 Task: Create a due date automation trigger when advanced on, on the tuesday after a card is due add dates not starting this month at 11:00 AM.
Action: Mouse moved to (919, 97)
Screenshot: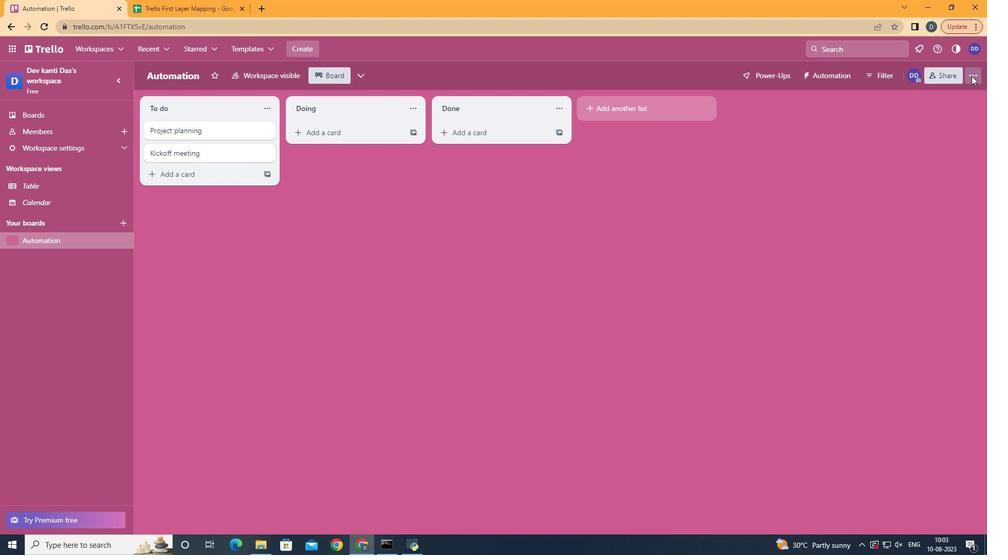 
Action: Mouse pressed left at (919, 97)
Screenshot: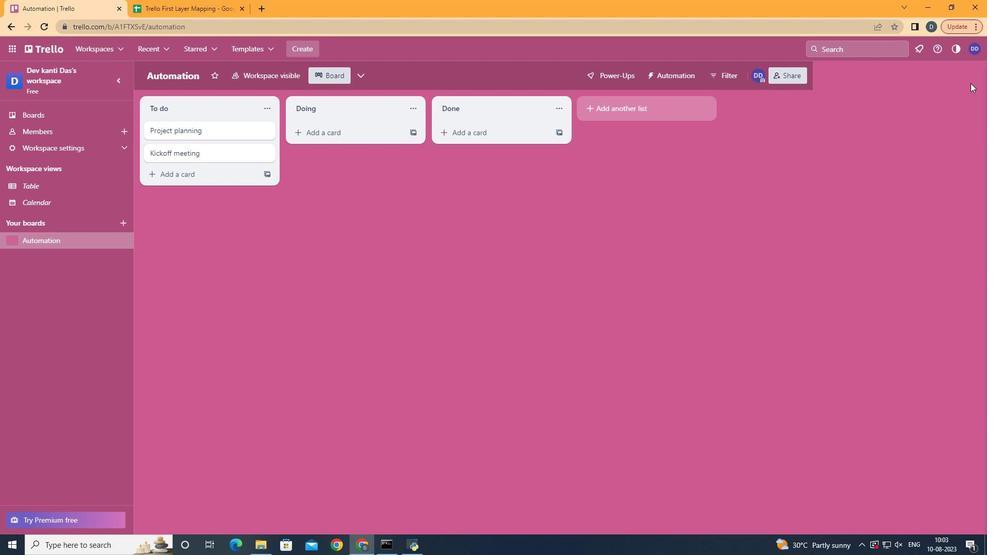 
Action: Mouse moved to (880, 223)
Screenshot: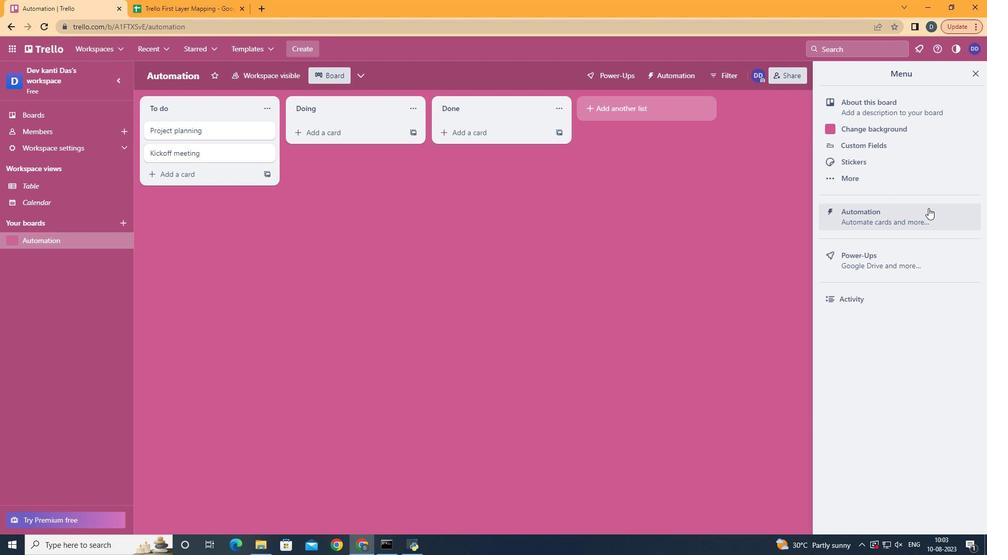 
Action: Mouse pressed left at (880, 223)
Screenshot: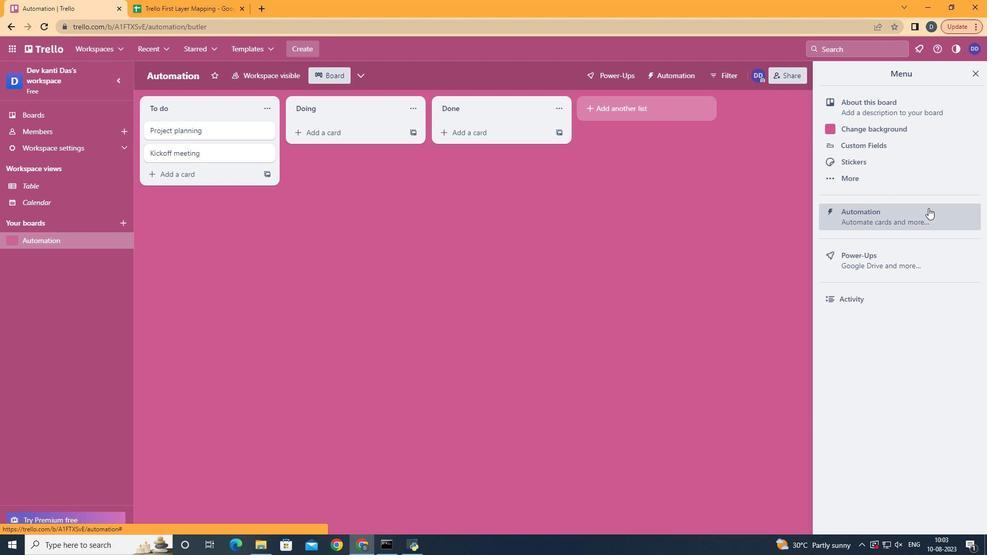 
Action: Mouse moved to (197, 226)
Screenshot: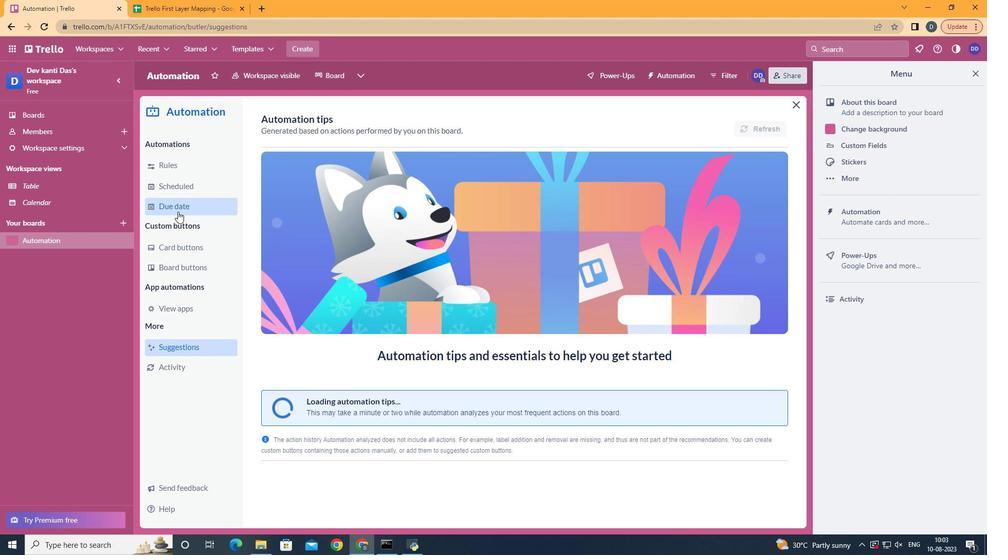 
Action: Mouse pressed left at (197, 226)
Screenshot: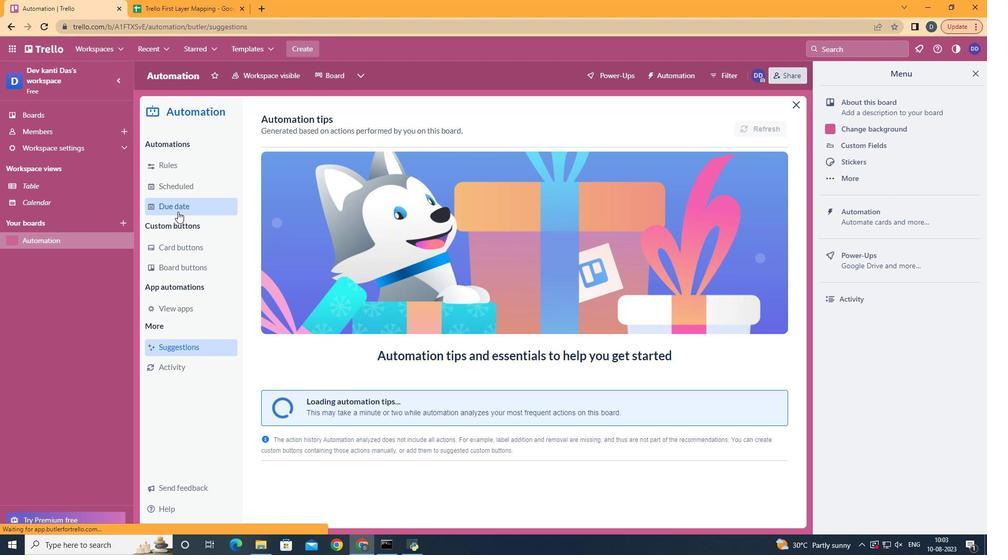 
Action: Mouse moved to (694, 138)
Screenshot: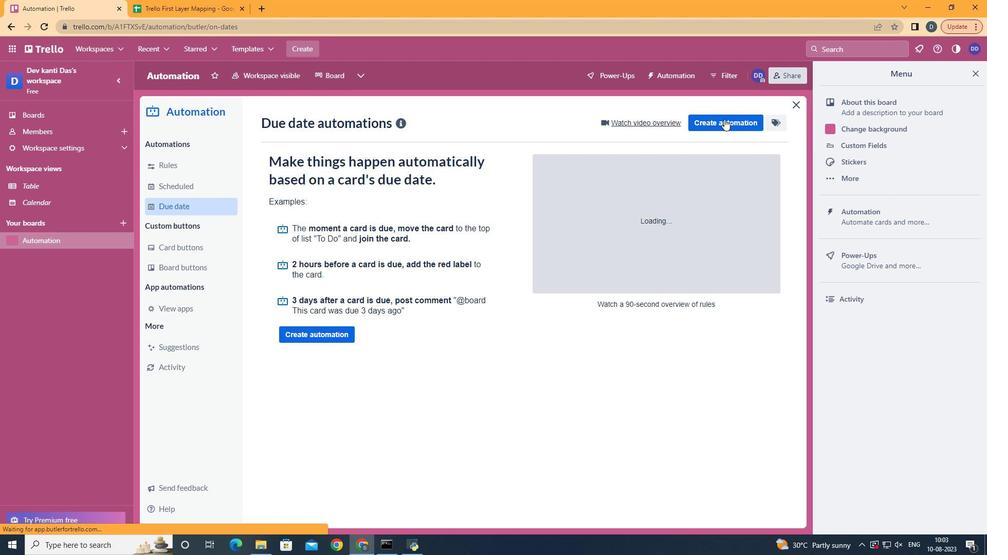 
Action: Mouse pressed left at (694, 138)
Screenshot: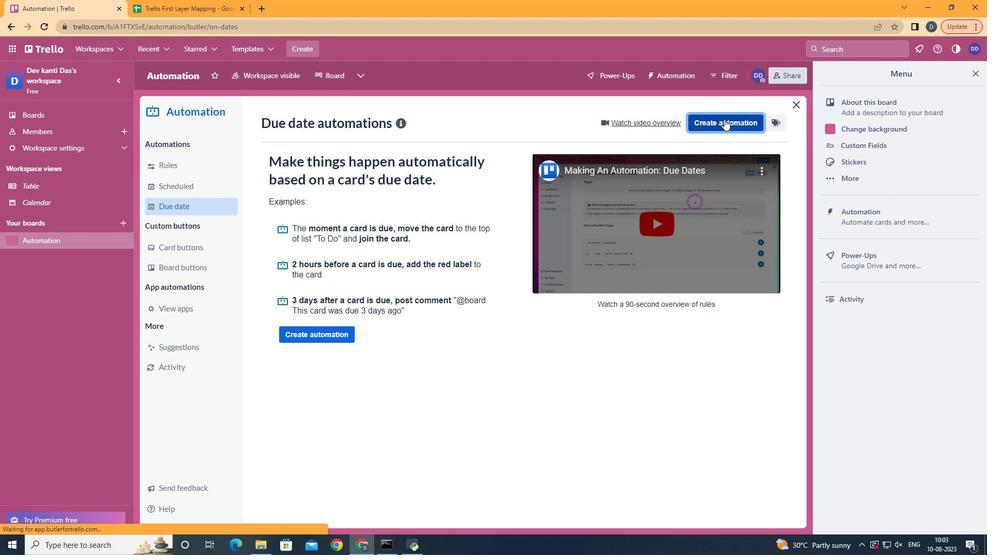 
Action: Mouse moved to (543, 242)
Screenshot: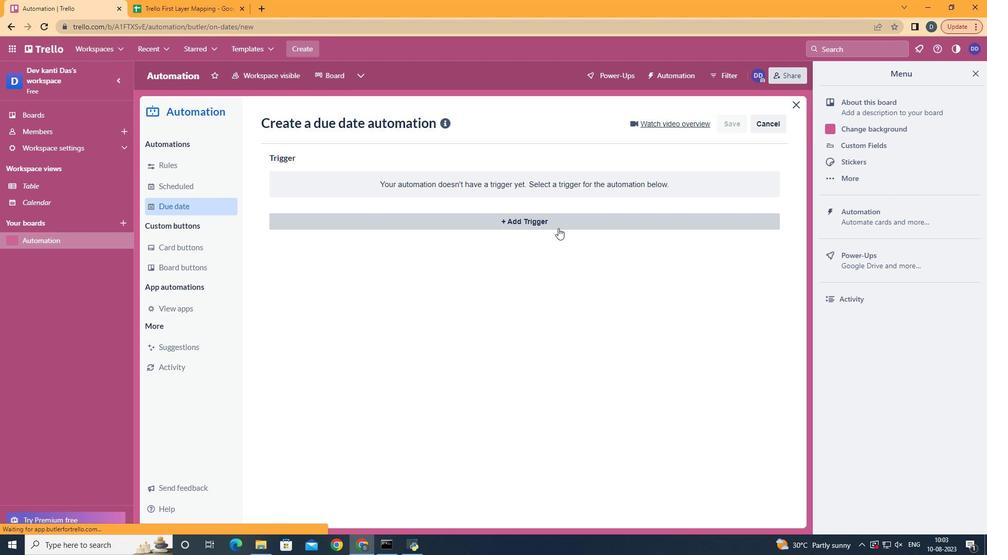 
Action: Mouse pressed left at (543, 242)
Screenshot: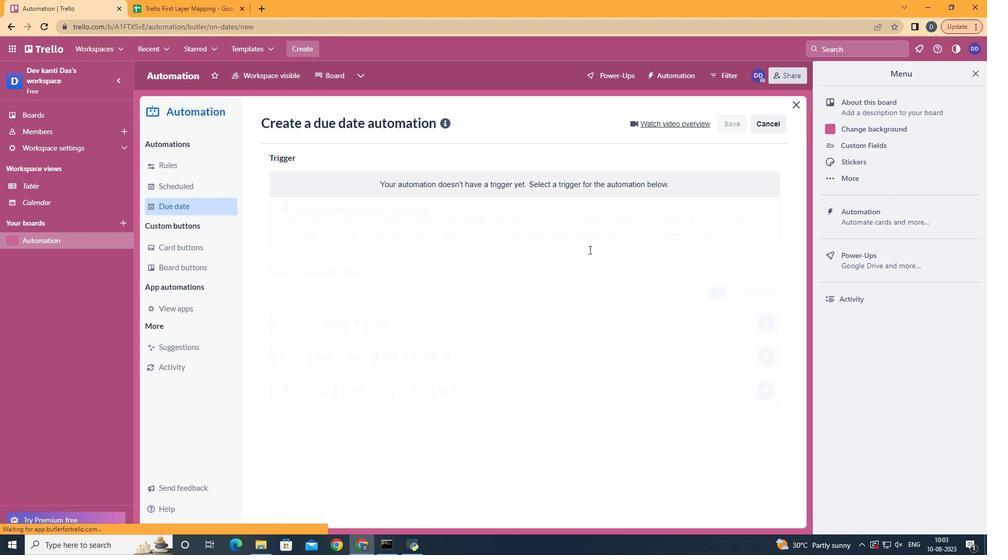 
Action: Mouse moved to (340, 303)
Screenshot: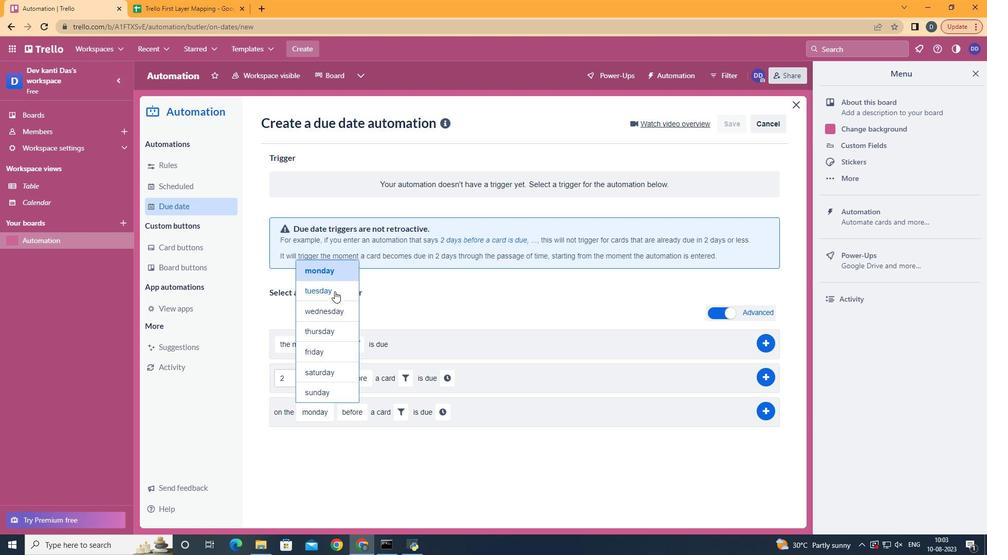 
Action: Mouse pressed left at (340, 303)
Screenshot: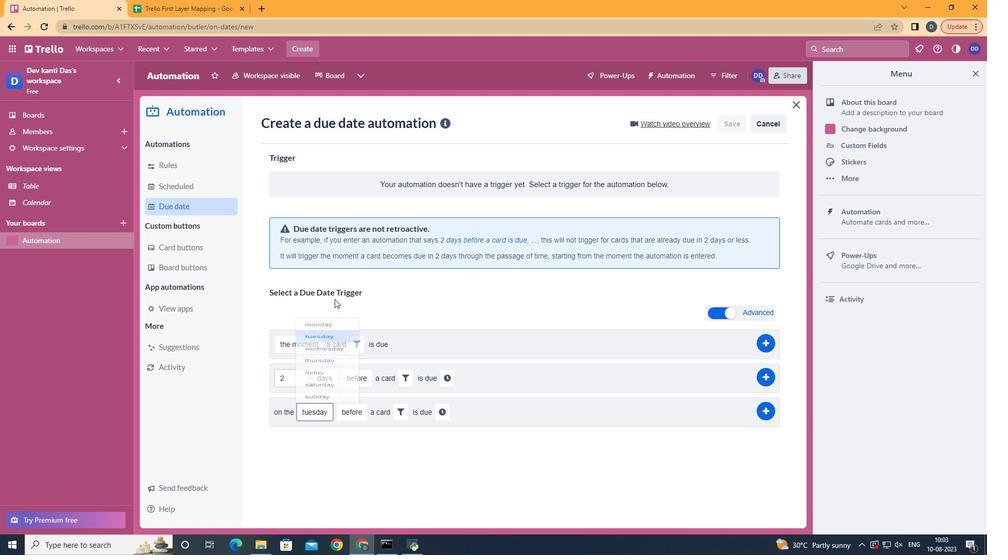 
Action: Mouse moved to (364, 457)
Screenshot: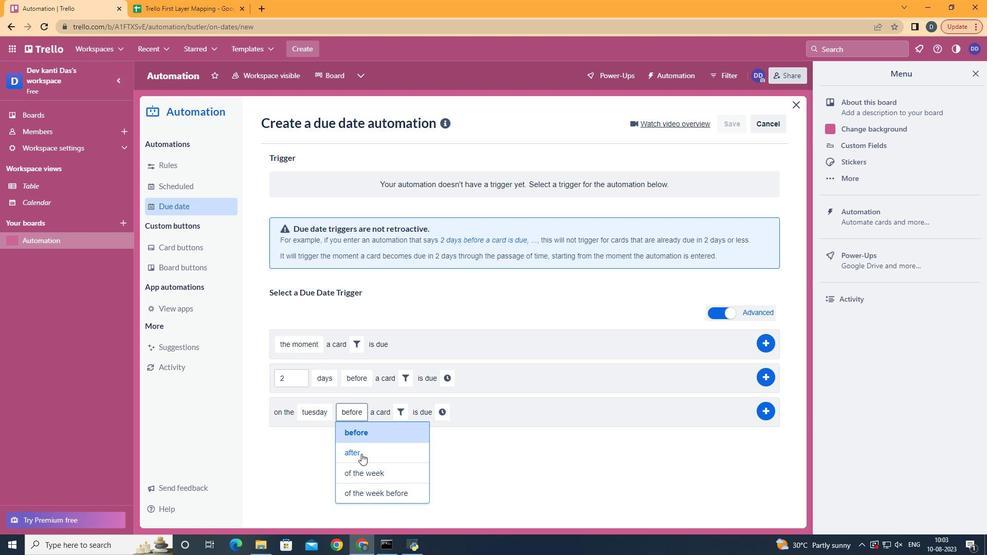 
Action: Mouse pressed left at (364, 457)
Screenshot: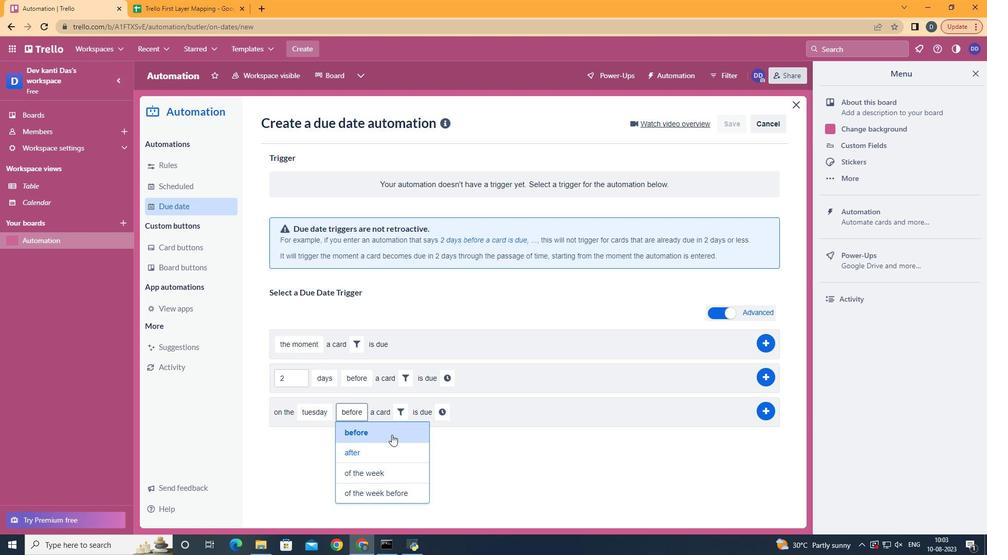 
Action: Mouse moved to (396, 421)
Screenshot: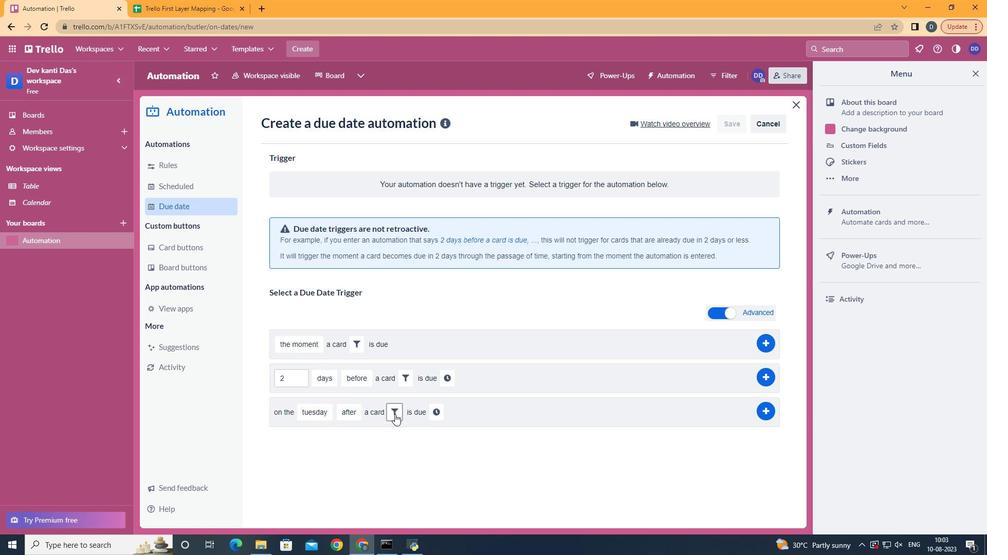 
Action: Mouse pressed left at (396, 421)
Screenshot: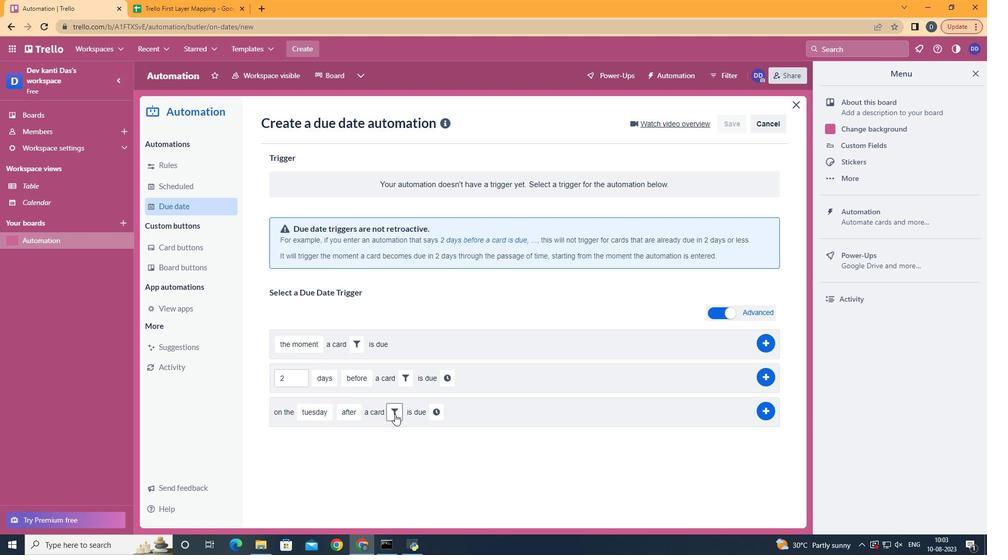 
Action: Mouse moved to (442, 446)
Screenshot: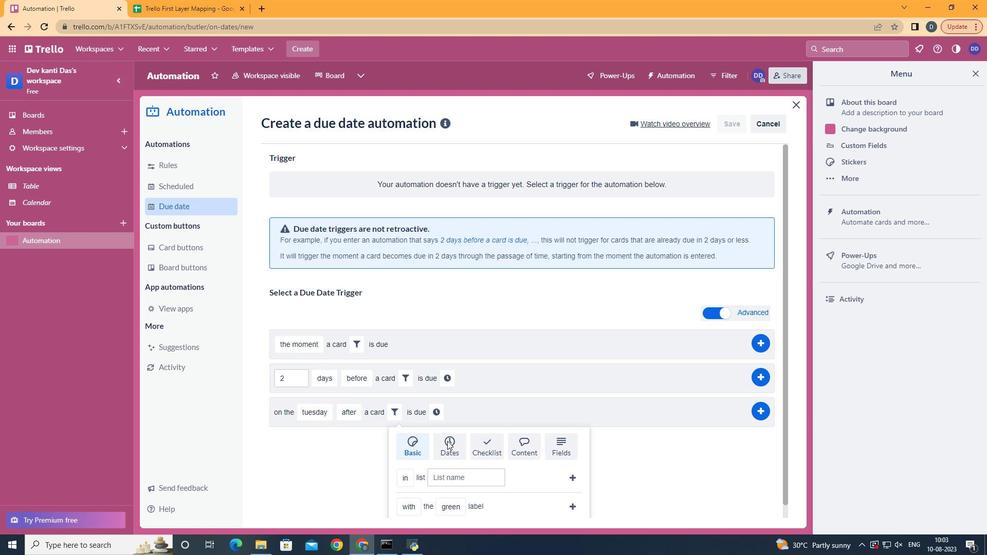 
Action: Mouse pressed left at (442, 446)
Screenshot: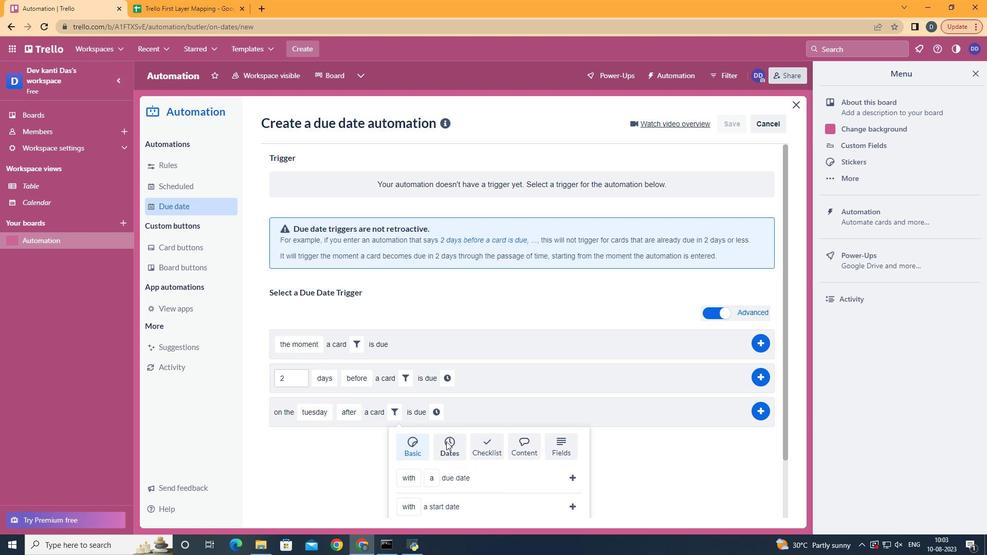 
Action: Mouse moved to (441, 446)
Screenshot: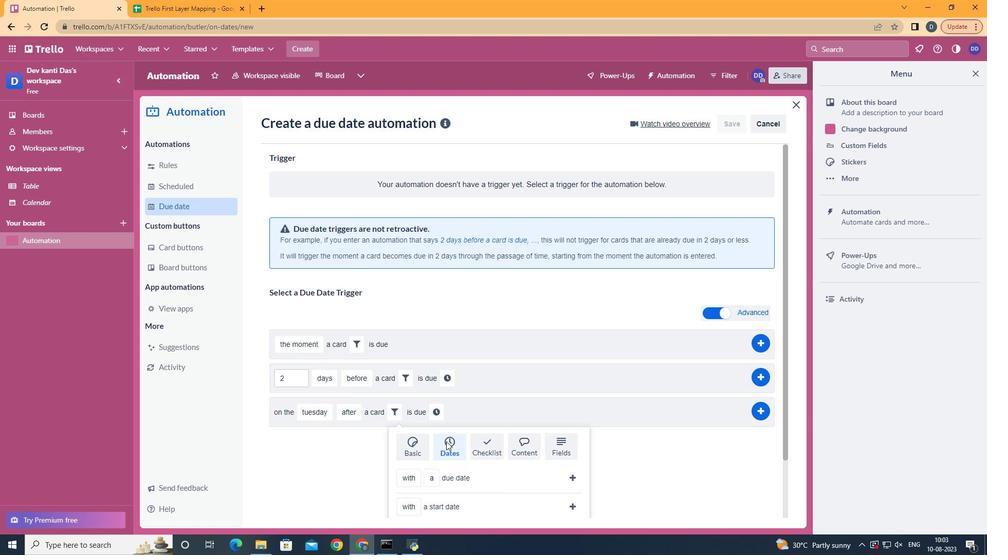 
Action: Mouse scrolled (441, 446) with delta (0, 0)
Screenshot: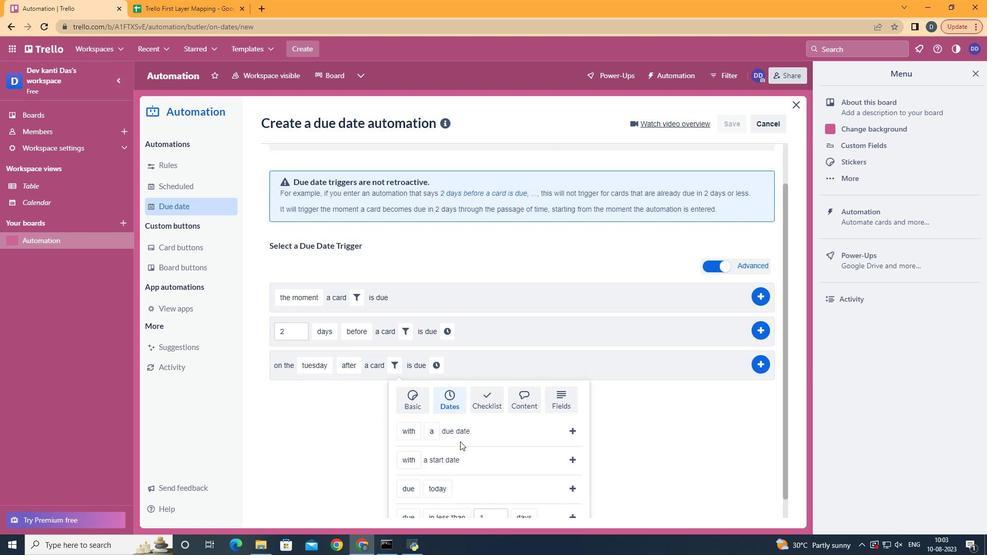 
Action: Mouse scrolled (441, 446) with delta (0, 0)
Screenshot: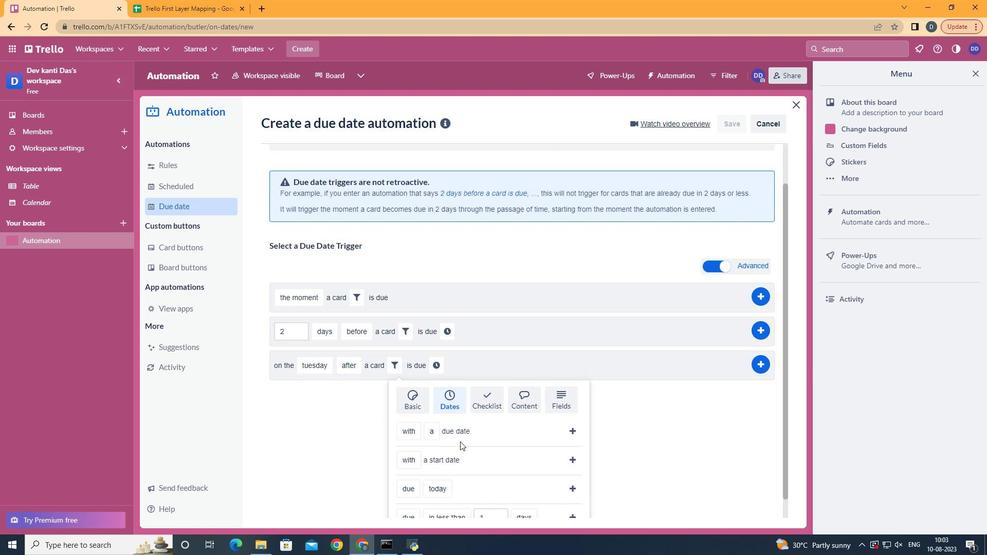 
Action: Mouse scrolled (441, 446) with delta (0, 0)
Screenshot: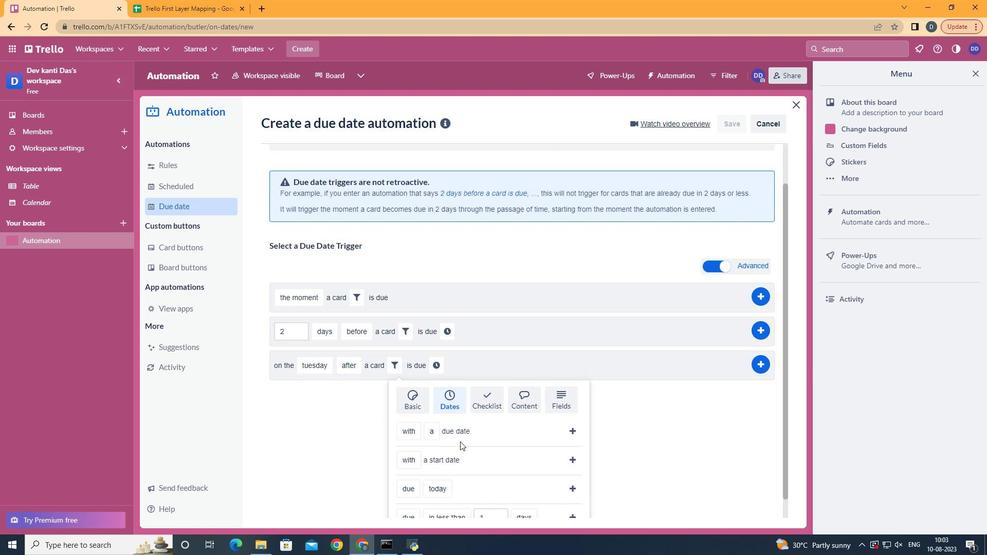 
Action: Mouse scrolled (441, 446) with delta (0, 0)
Screenshot: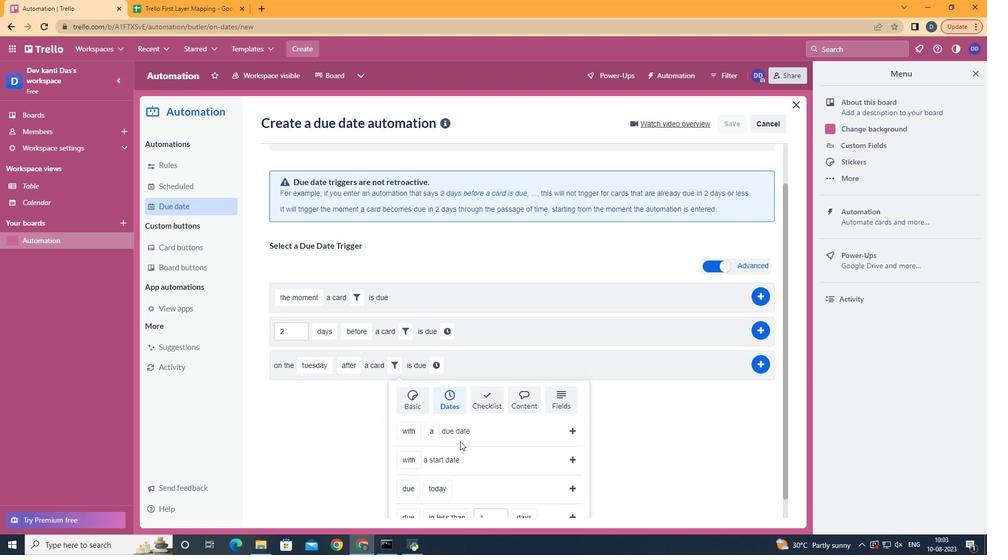 
Action: Mouse moved to (418, 448)
Screenshot: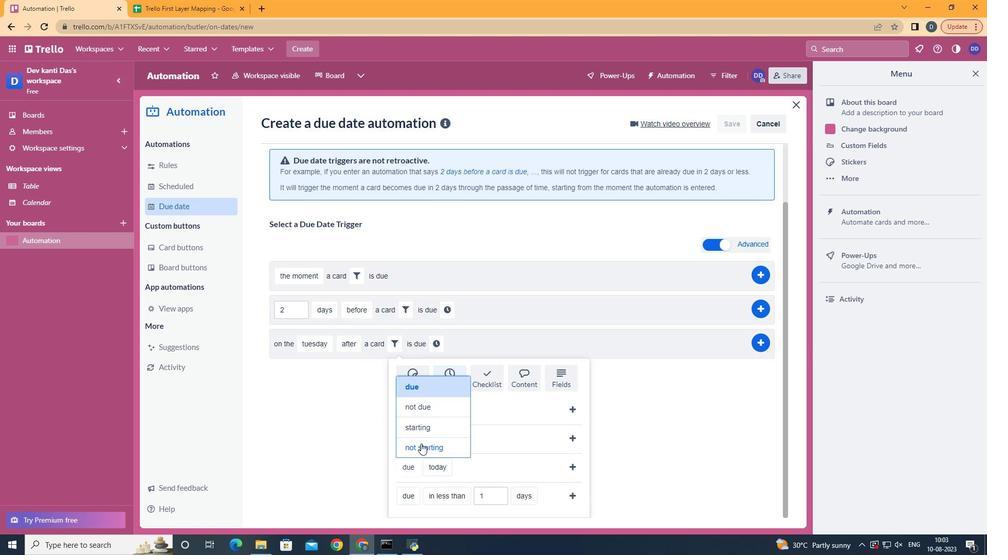 
Action: Mouse pressed left at (418, 448)
Screenshot: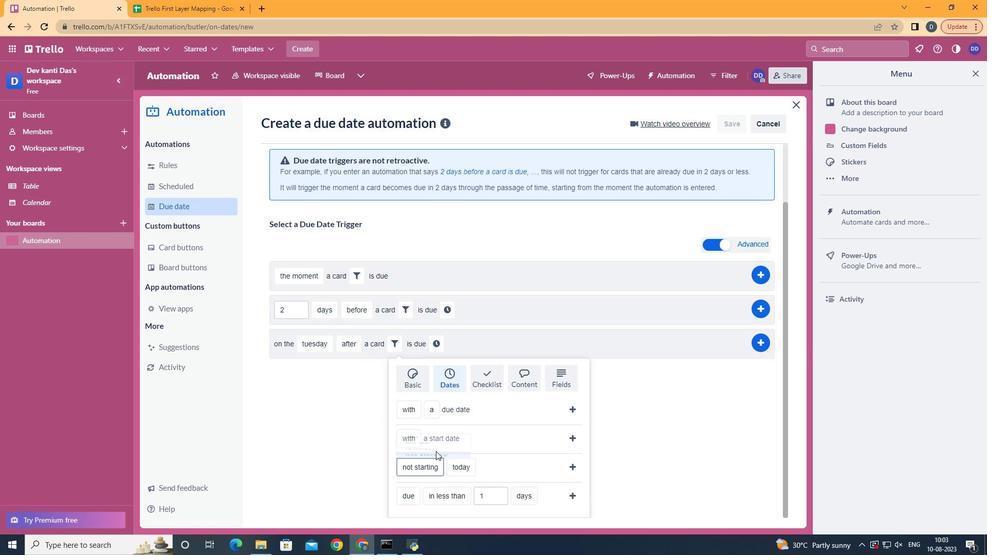 
Action: Mouse moved to (474, 429)
Screenshot: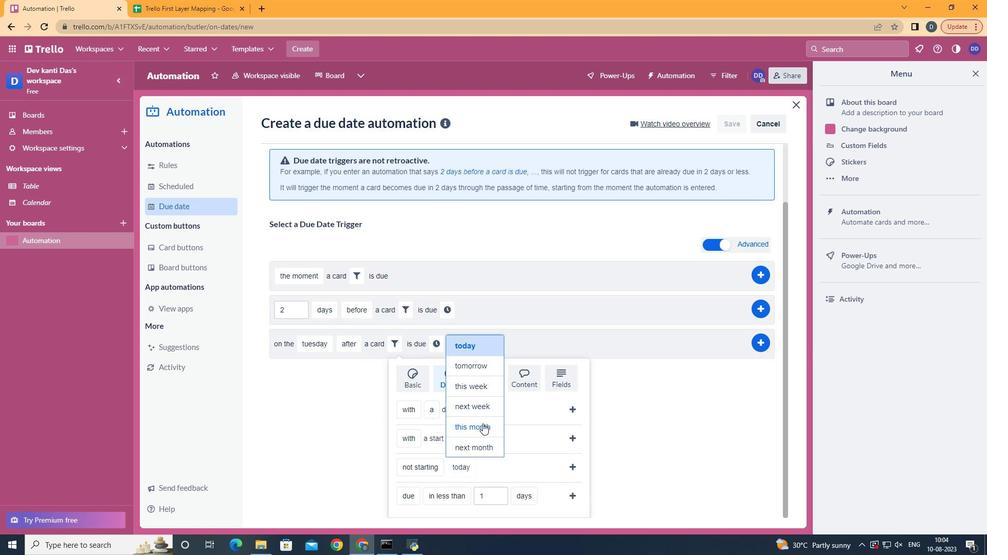 
Action: Mouse pressed left at (474, 429)
Screenshot: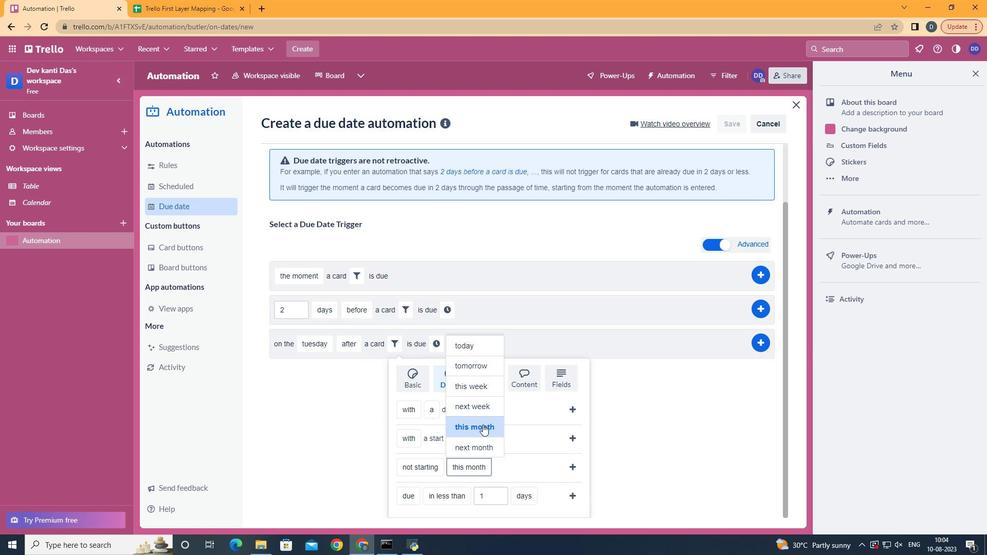 
Action: Mouse moved to (556, 471)
Screenshot: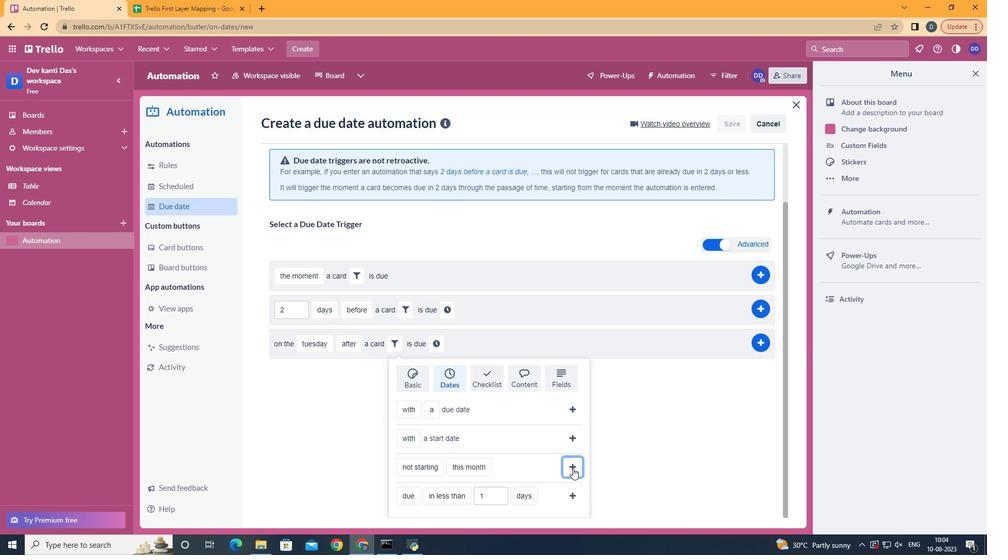 
Action: Mouse pressed left at (556, 471)
Screenshot: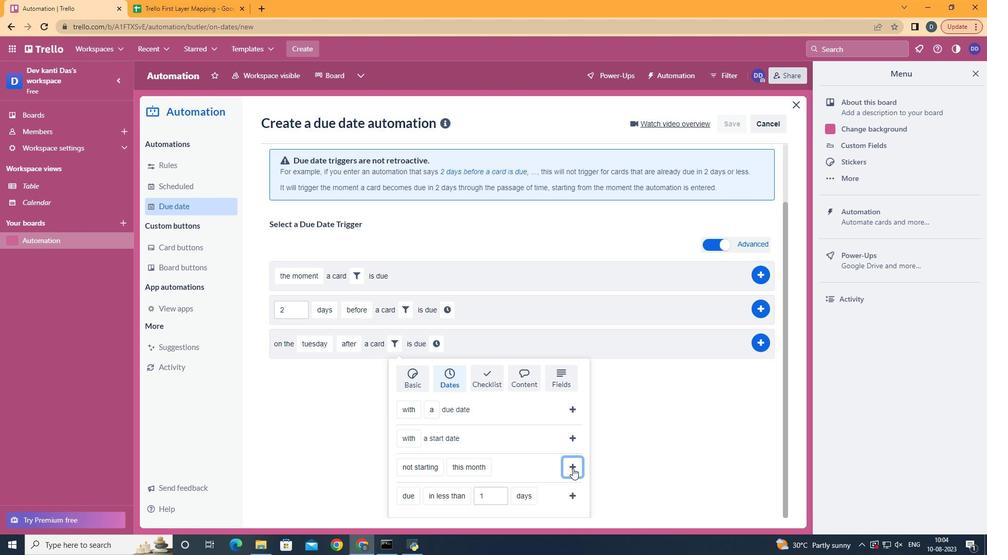 
Action: Mouse moved to (517, 429)
Screenshot: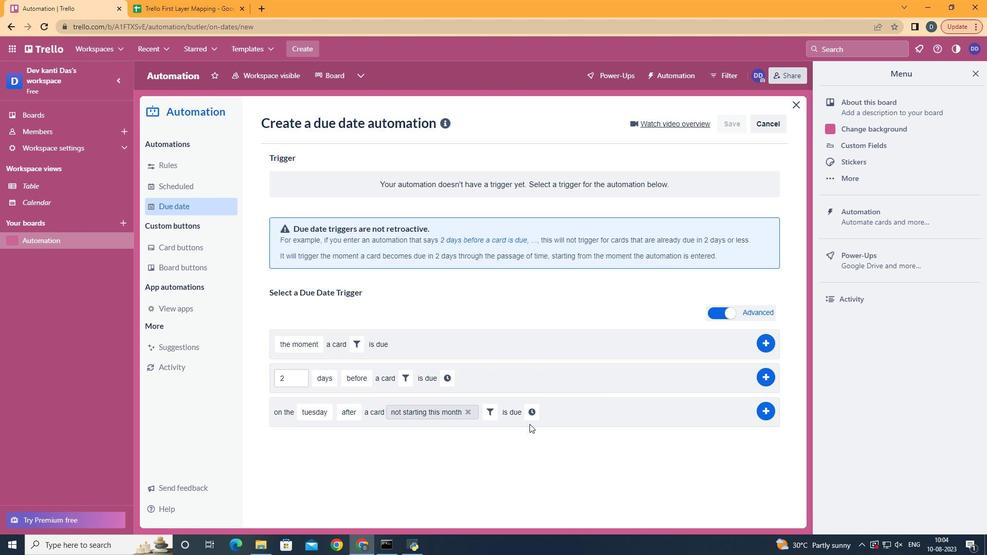 
Action: Mouse pressed left at (517, 429)
Screenshot: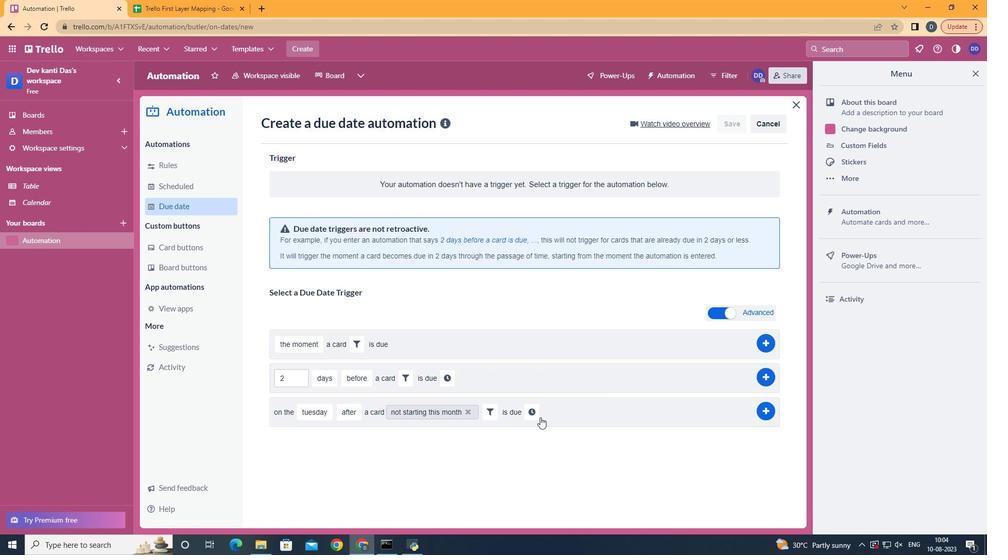
Action: Mouse moved to (523, 419)
Screenshot: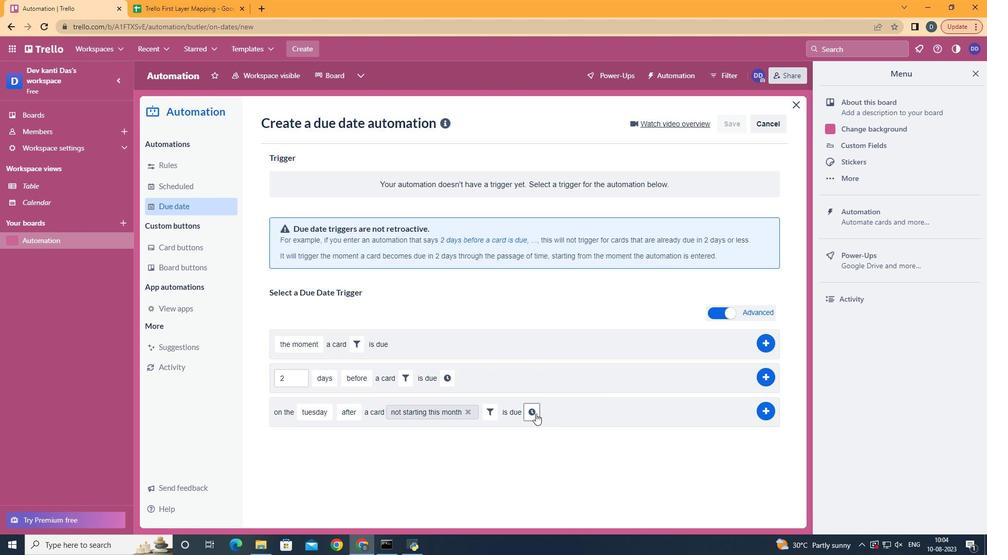 
Action: Mouse pressed left at (523, 419)
Screenshot: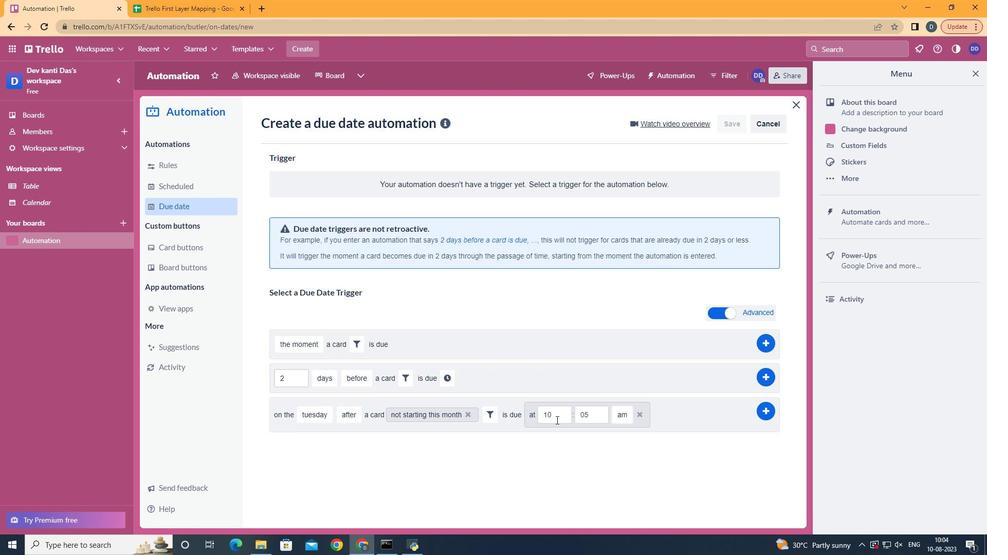 
Action: Mouse moved to (548, 426)
Screenshot: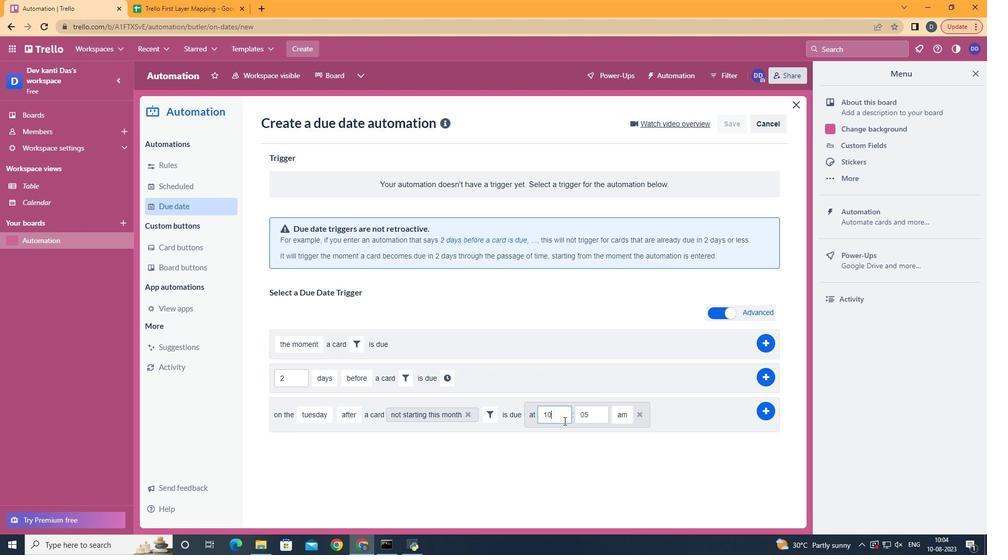 
Action: Mouse pressed left at (548, 426)
Screenshot: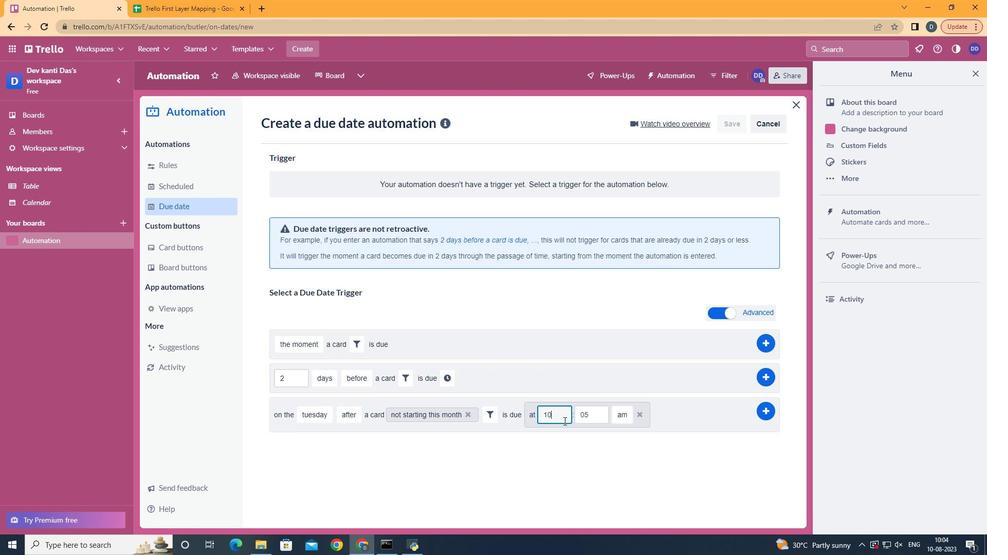 
Action: Mouse moved to (549, 426)
Screenshot: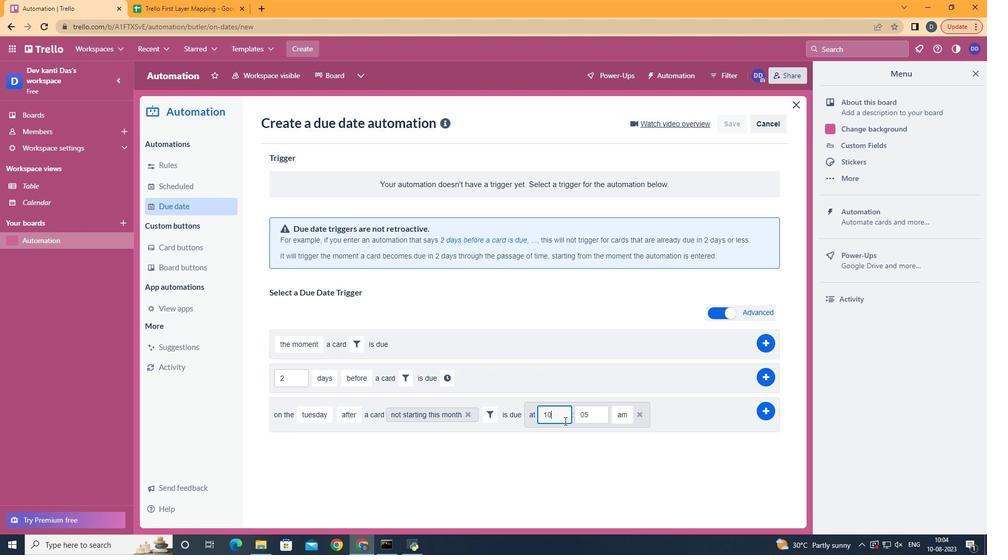 
Action: Key pressed <Key.backspace>1
Screenshot: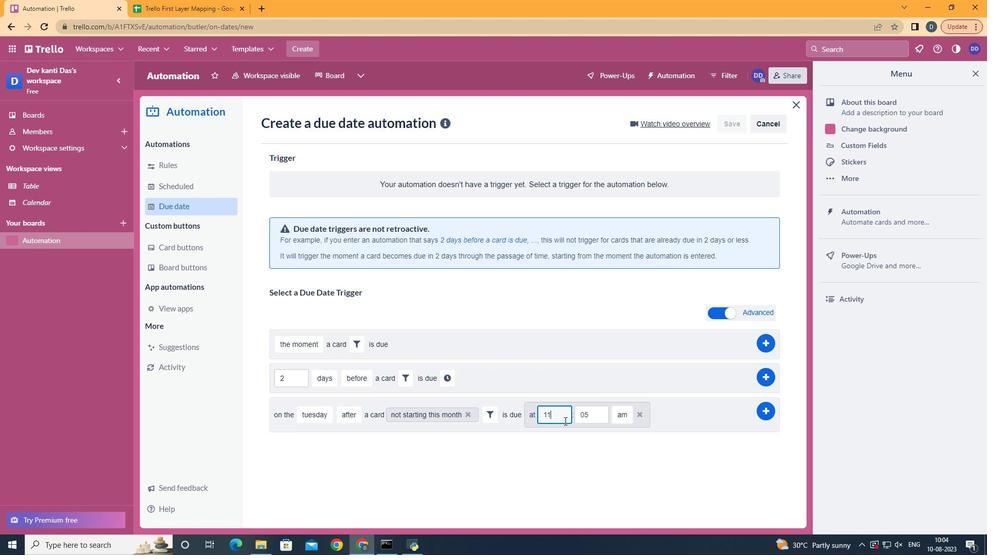
Action: Mouse moved to (576, 426)
Screenshot: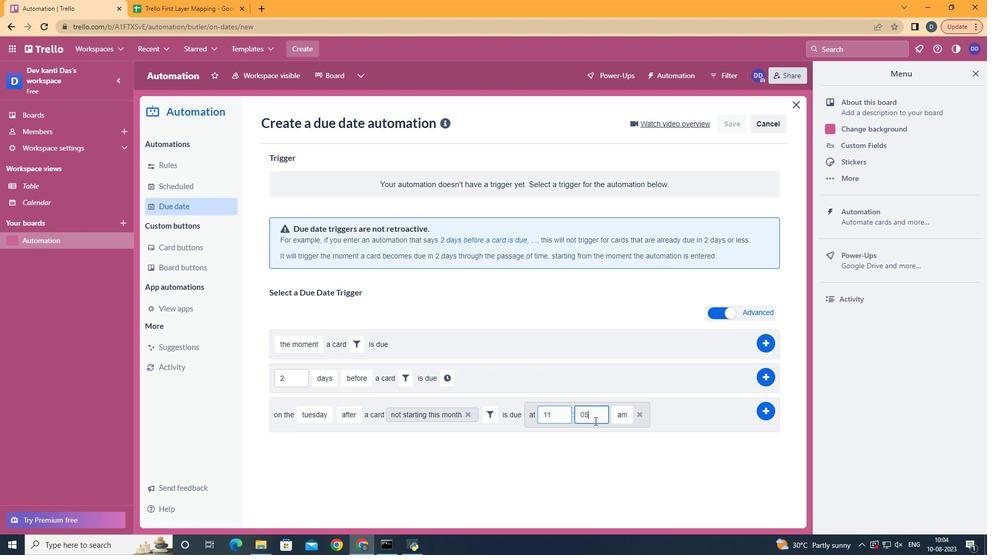 
Action: Mouse pressed left at (576, 426)
Screenshot: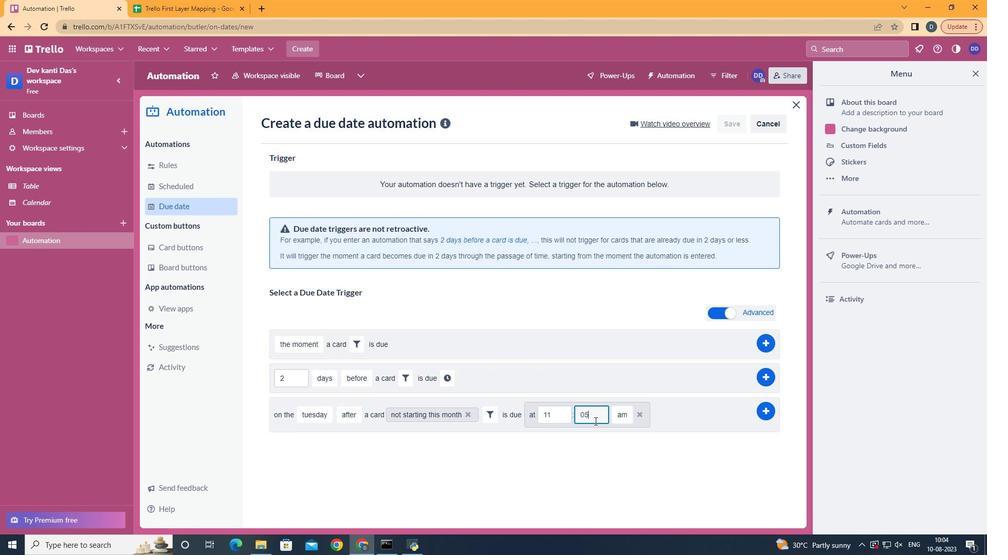 
Action: Key pressed <Key.backspace>0
Screenshot: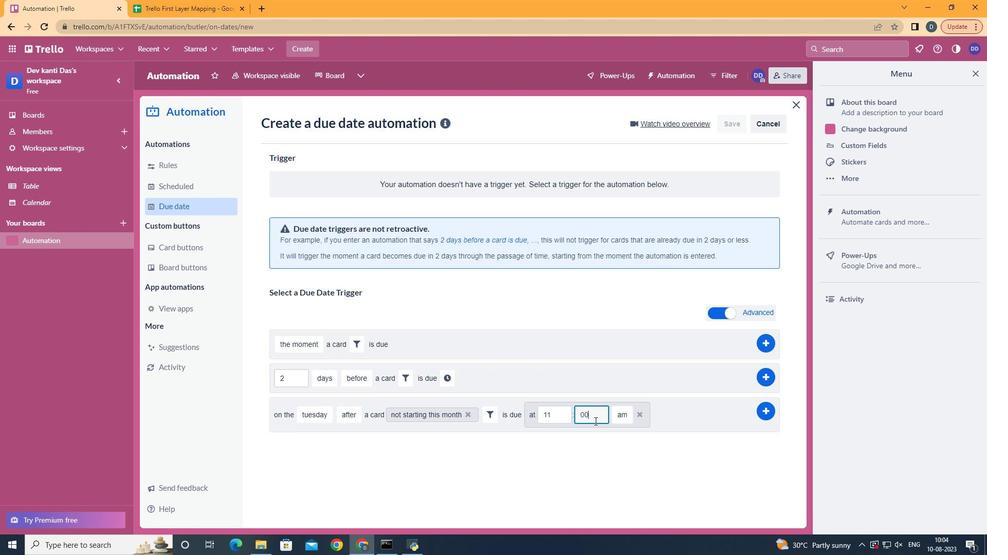 
Action: Mouse moved to (729, 414)
Screenshot: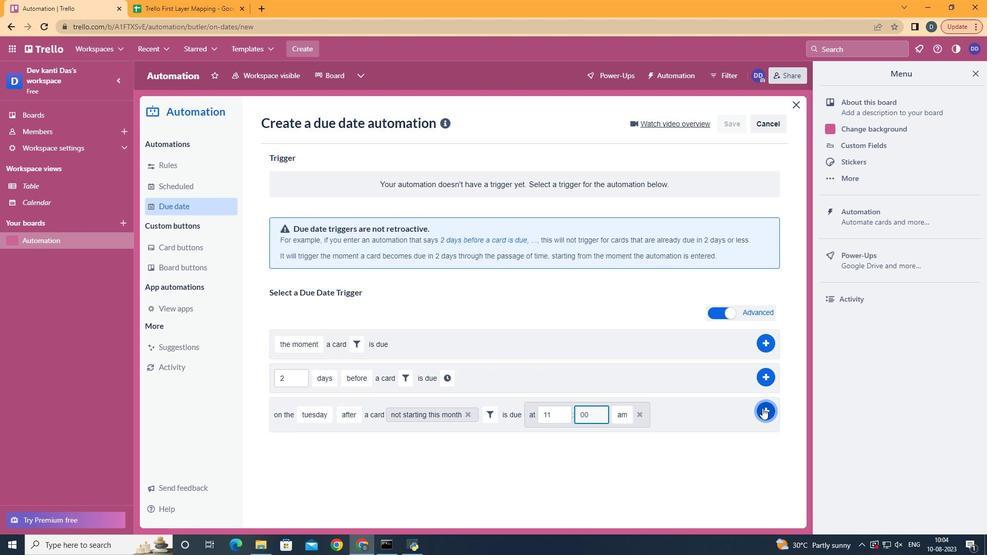 
Action: Mouse pressed left at (729, 414)
Screenshot: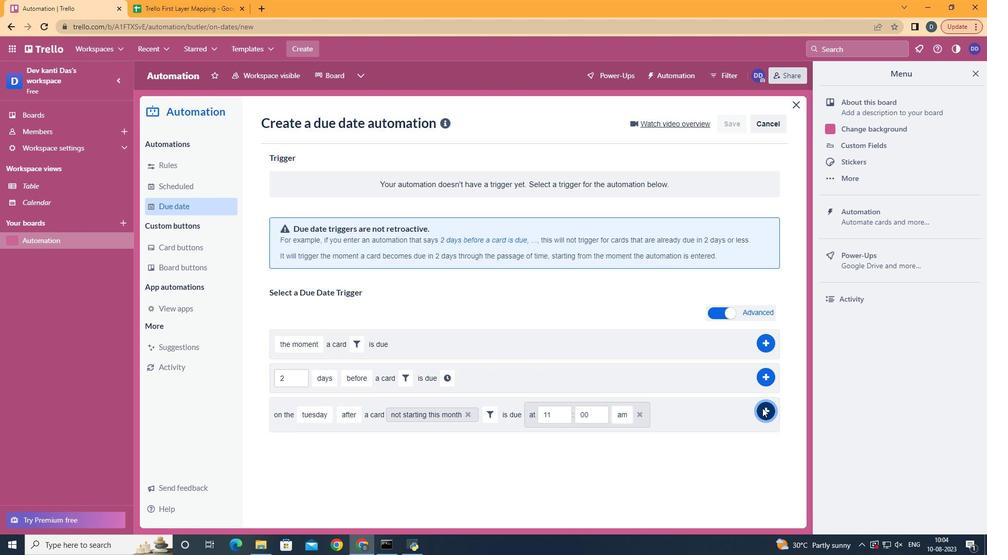 
Action: Mouse moved to (492, 276)
Screenshot: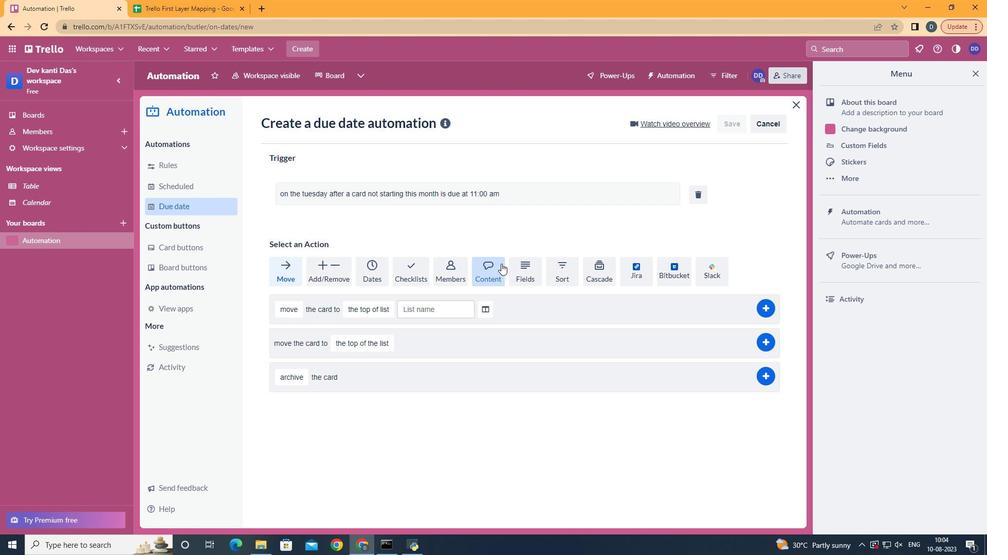 
